 Task: Sort the products in the category "Chicken Salad" by unit price (high first).
Action: Mouse moved to (28, 164)
Screenshot: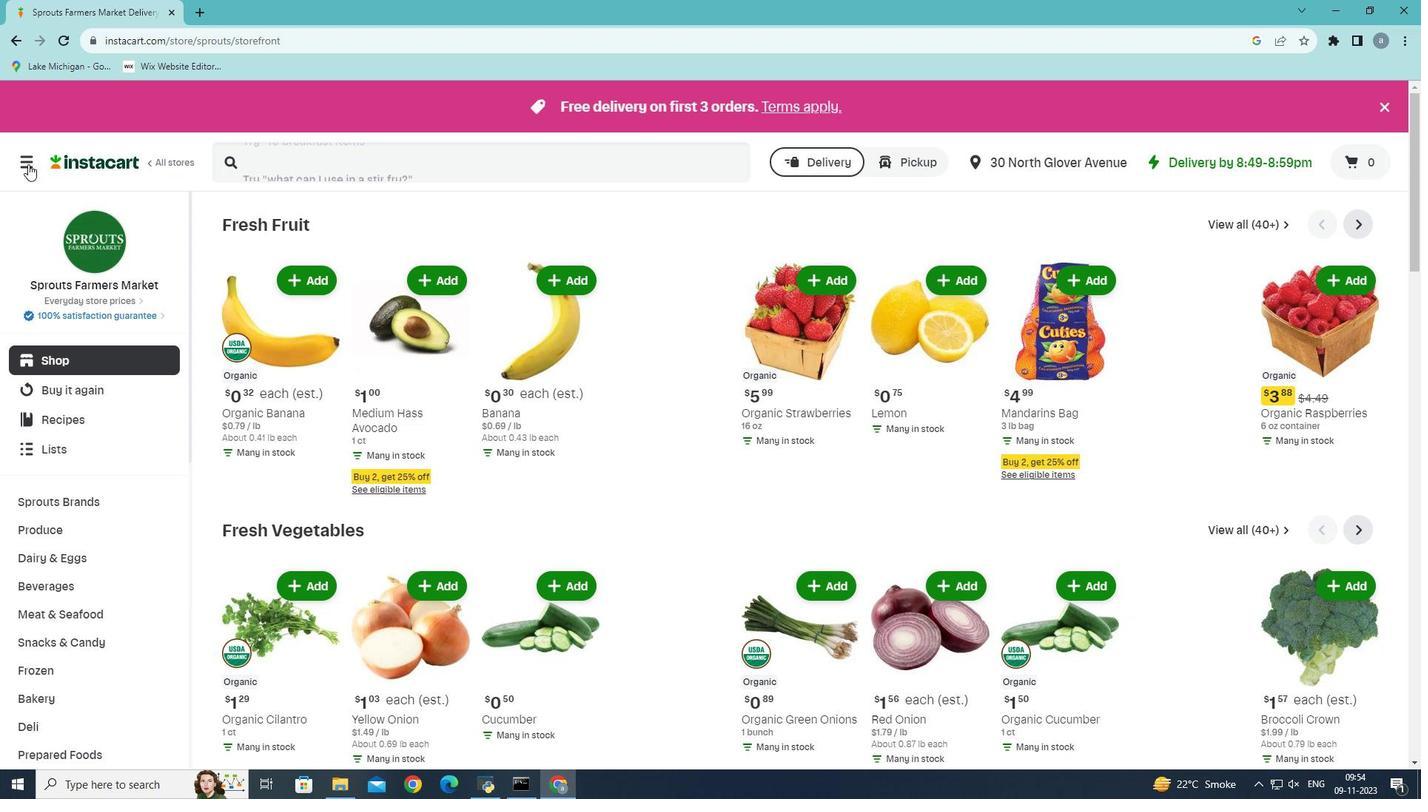 
Action: Mouse pressed left at (28, 164)
Screenshot: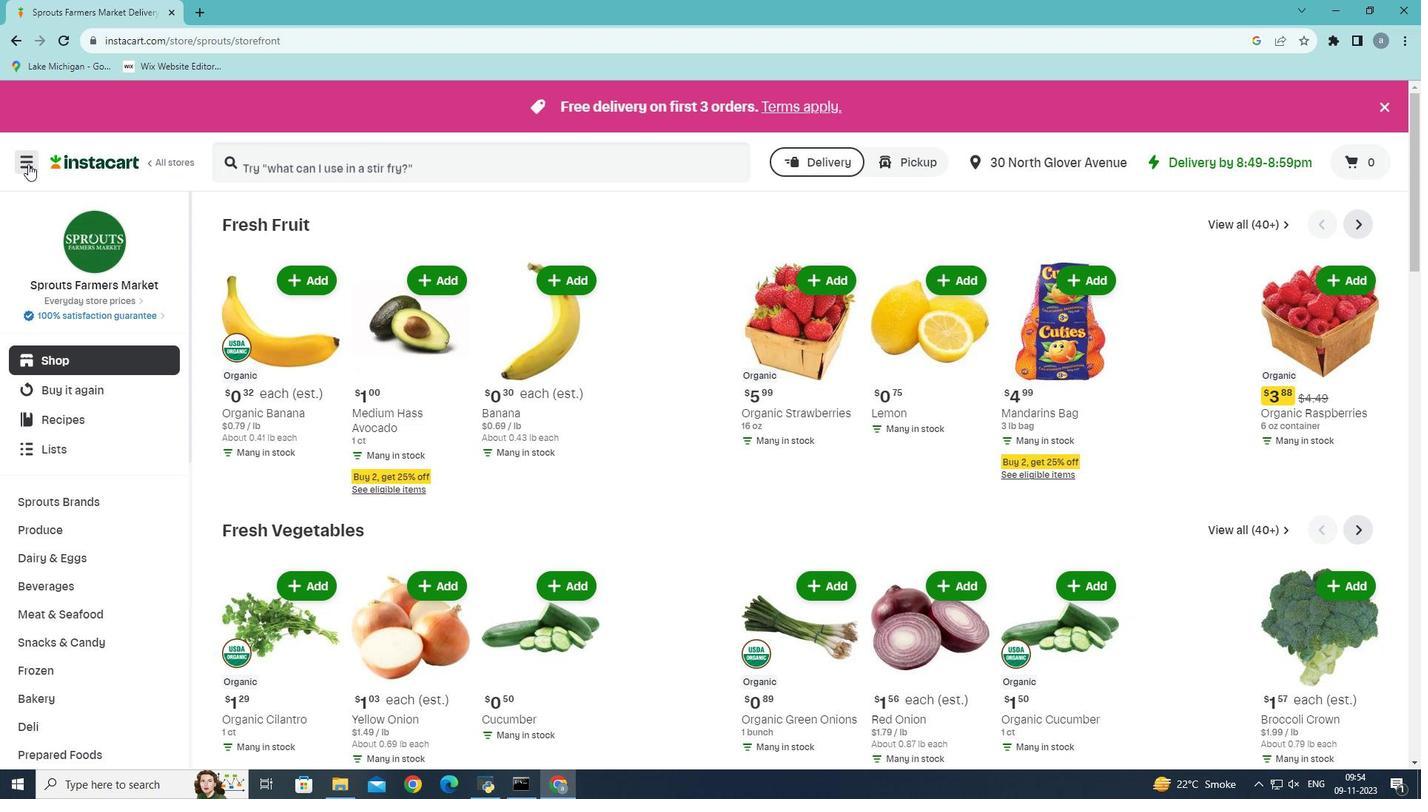 
Action: Mouse moved to (84, 416)
Screenshot: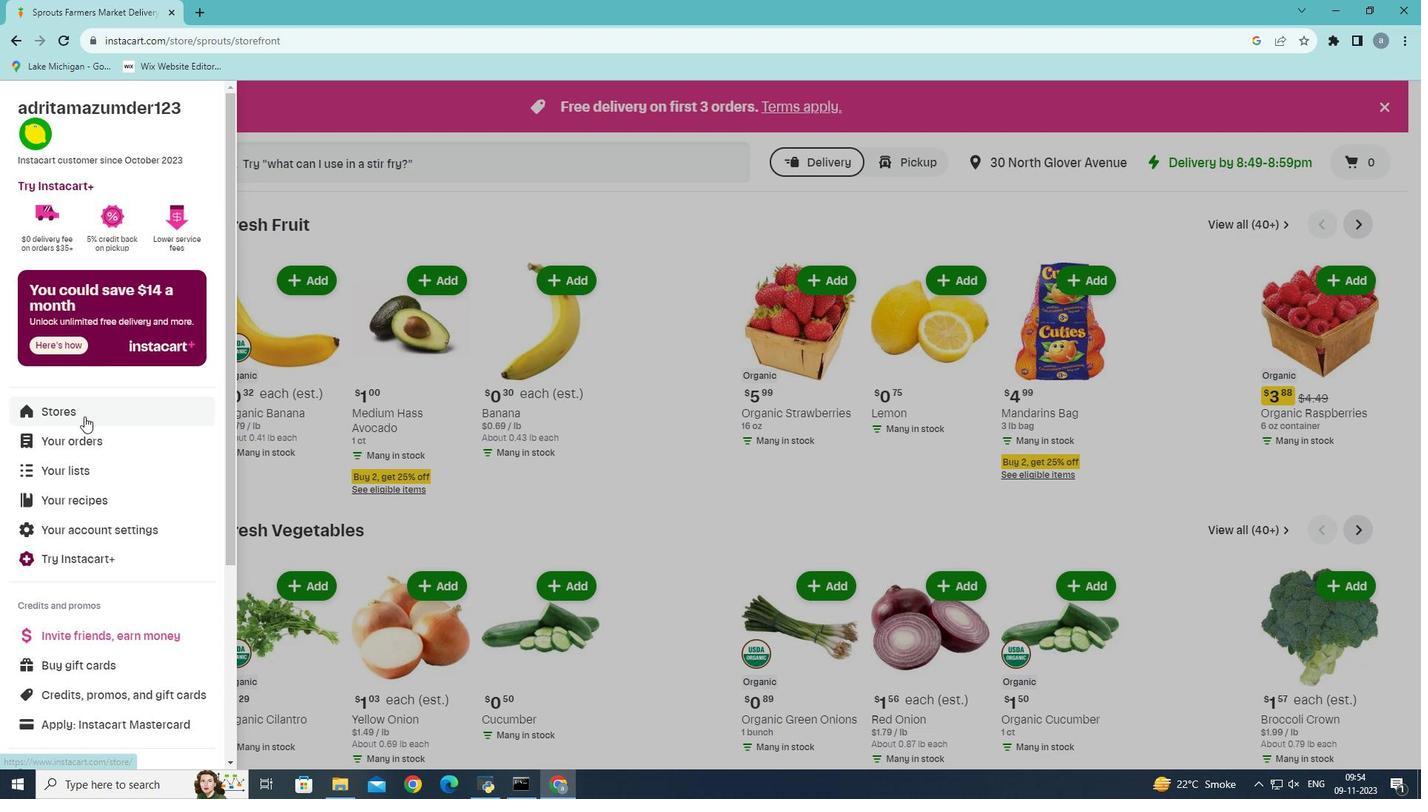 
Action: Mouse pressed left at (84, 416)
Screenshot: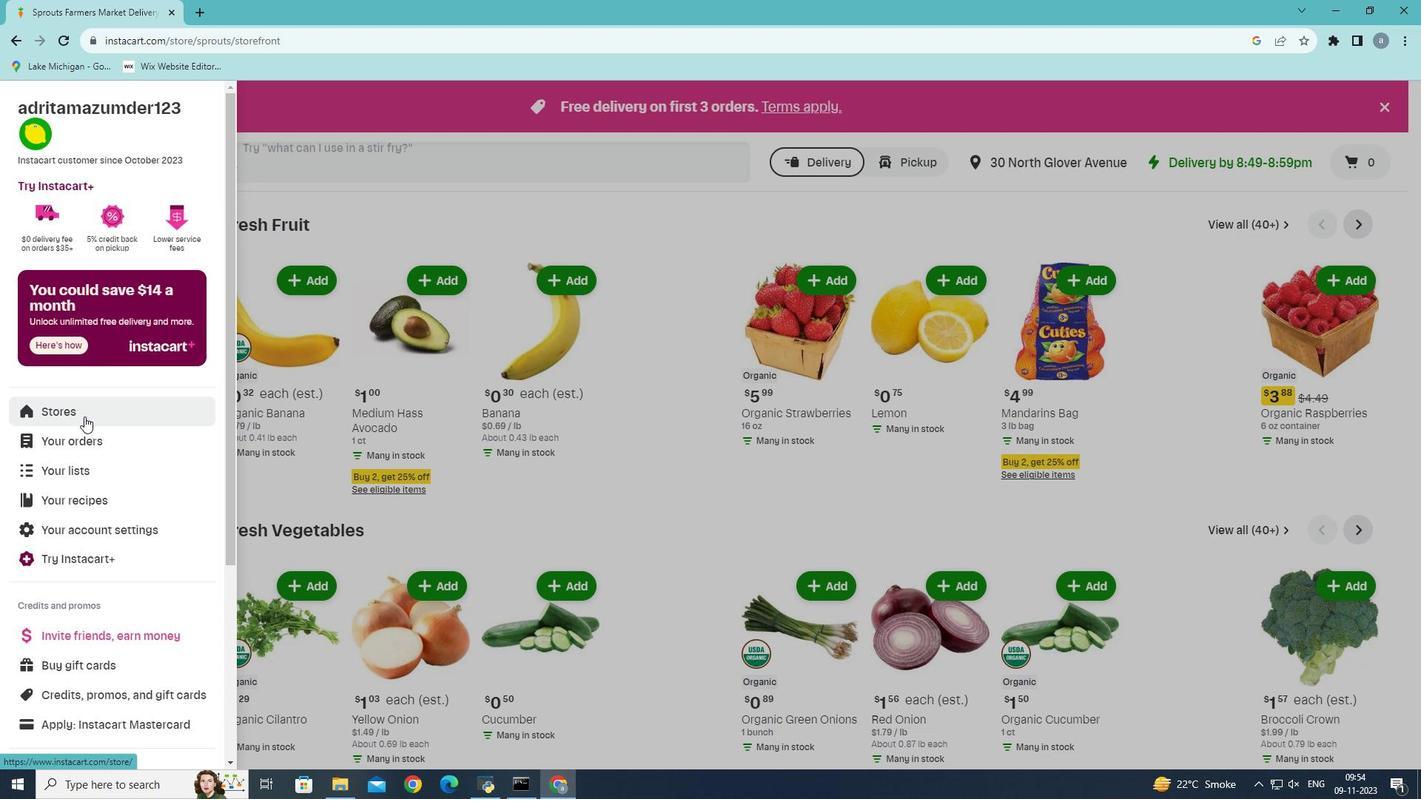 
Action: Mouse moved to (354, 159)
Screenshot: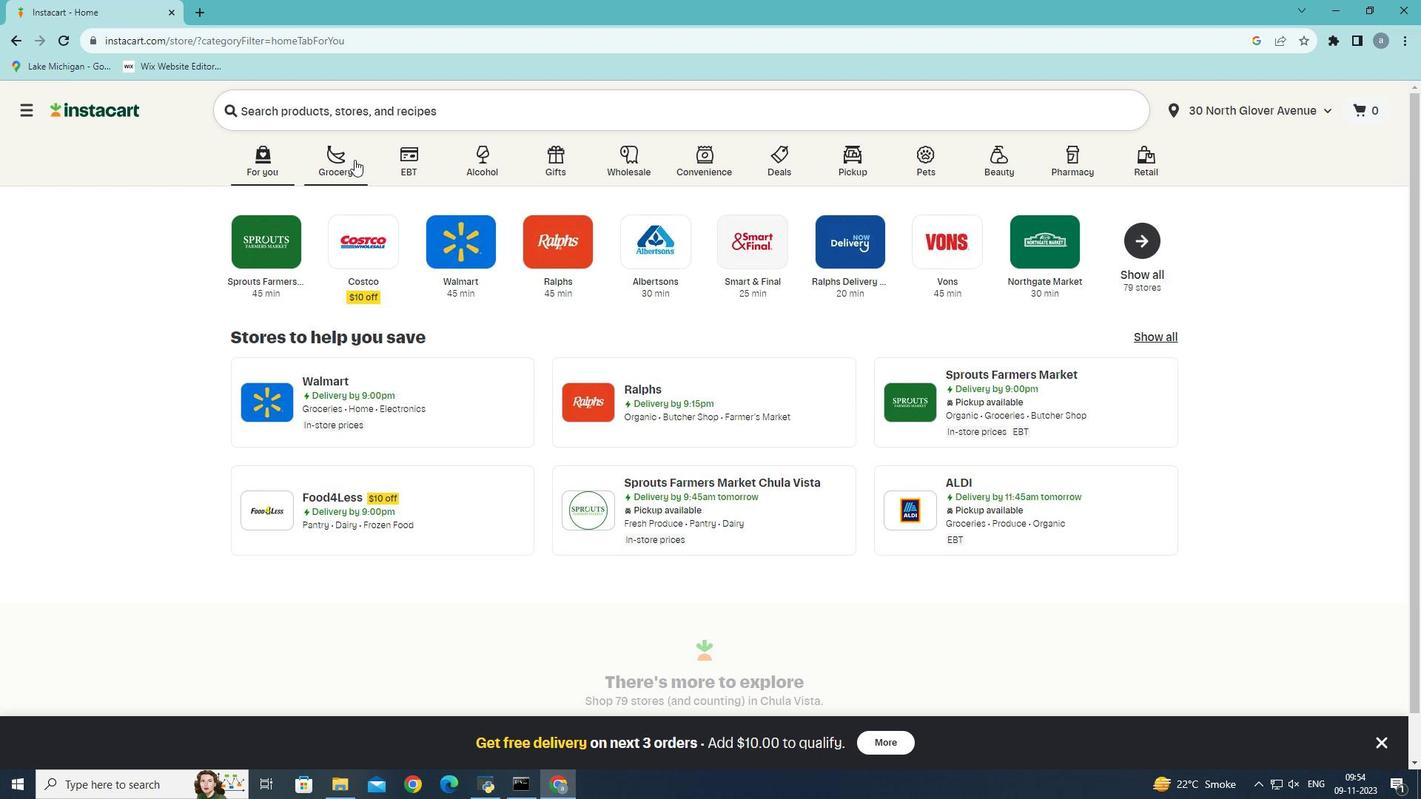 
Action: Mouse pressed left at (354, 159)
Screenshot: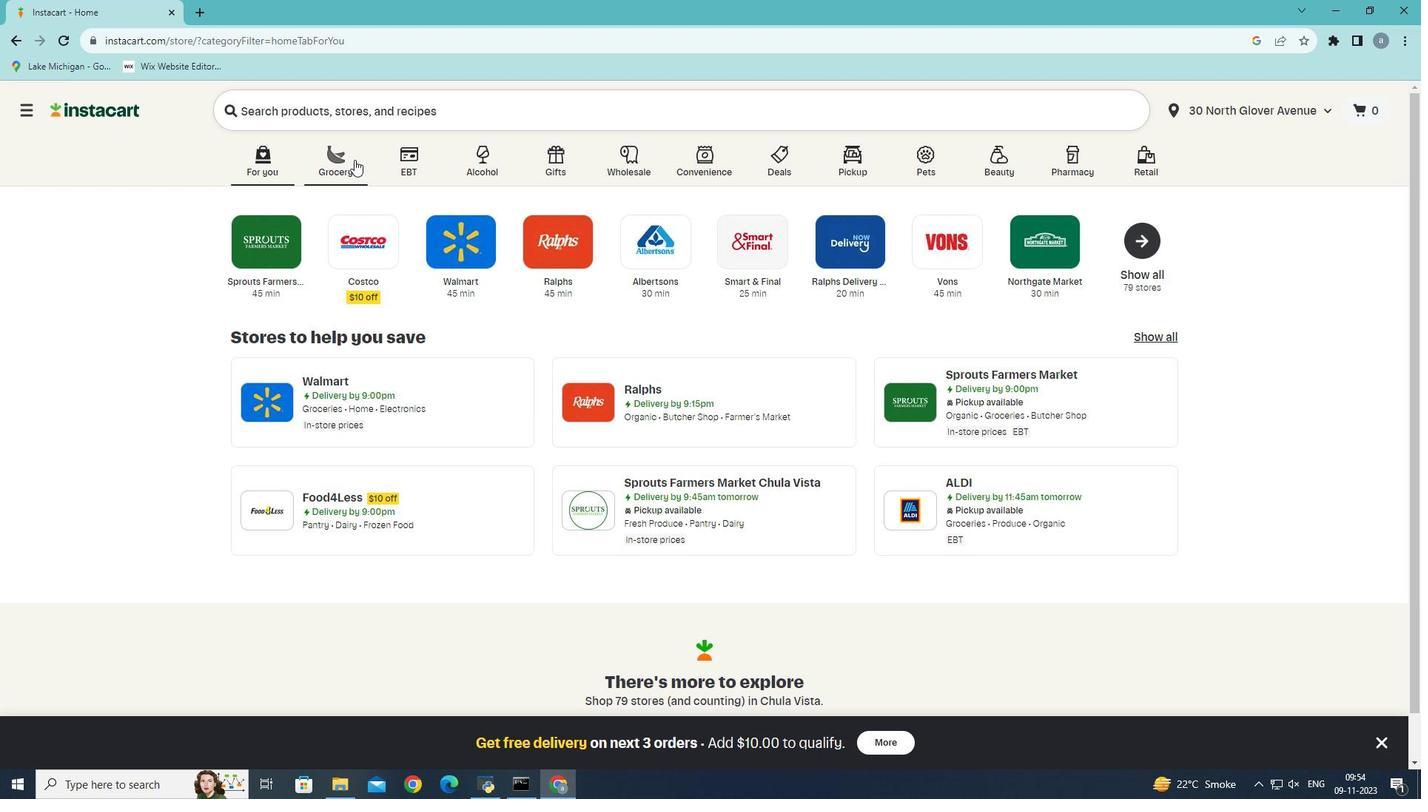 
Action: Mouse moved to (350, 424)
Screenshot: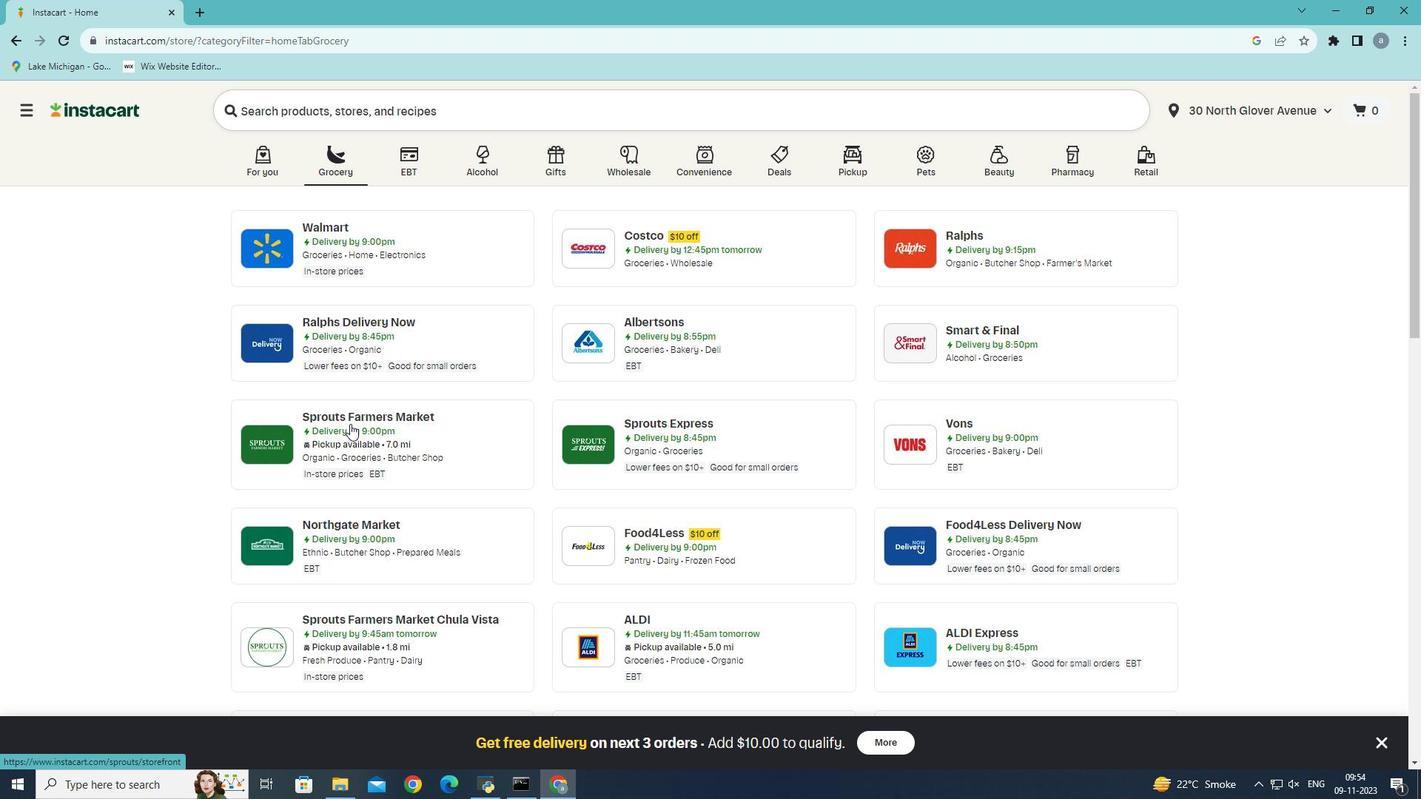 
Action: Mouse pressed left at (350, 424)
Screenshot: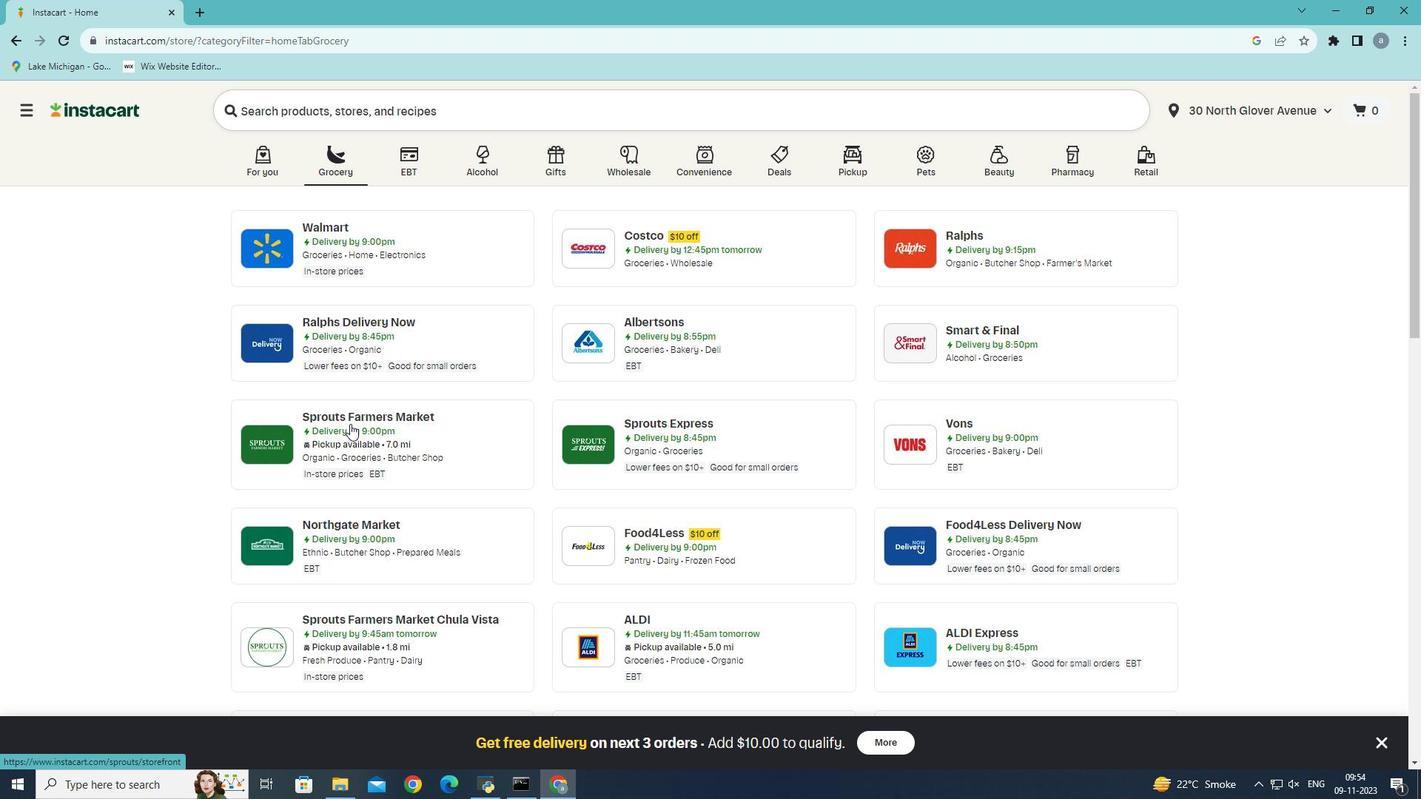 
Action: Mouse moved to (112, 707)
Screenshot: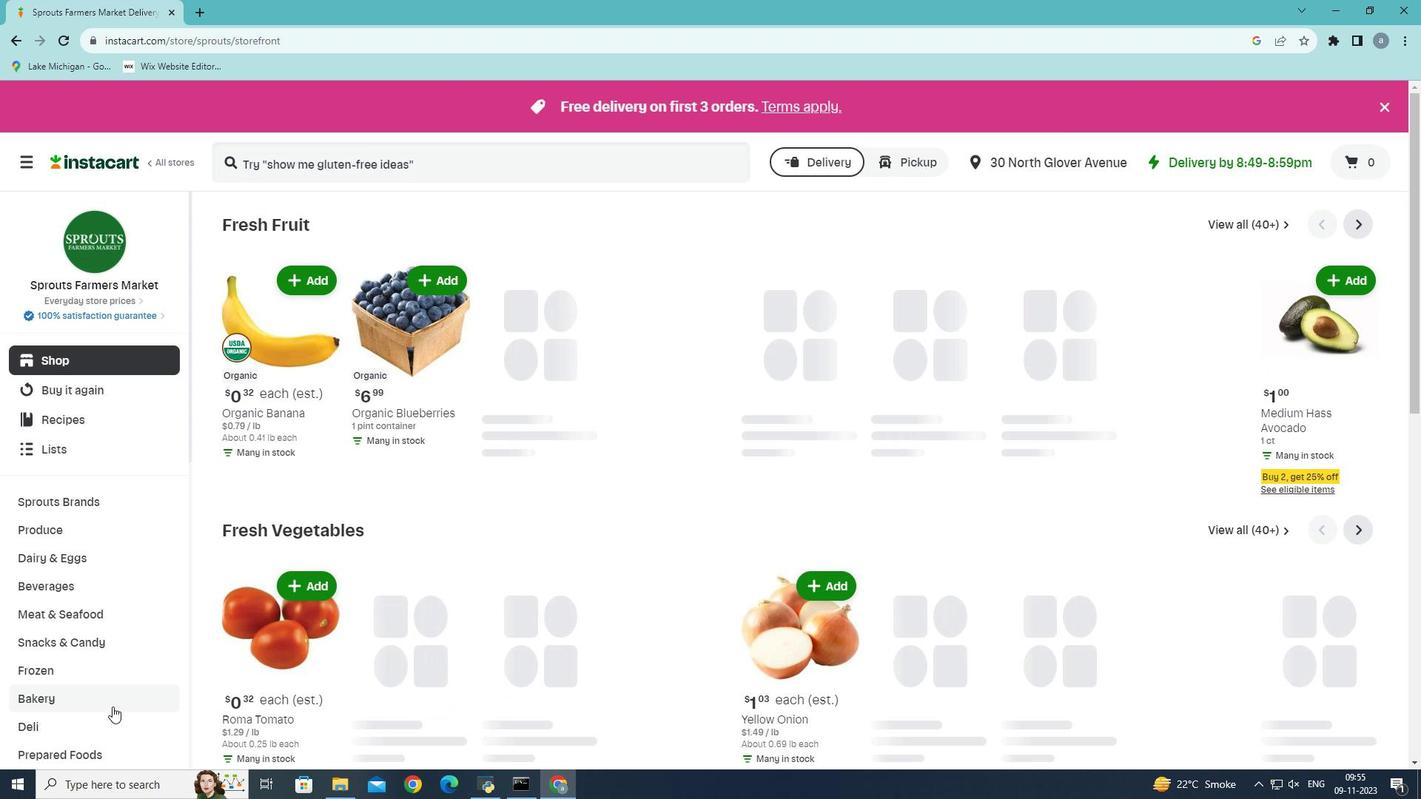 
Action: Mouse scrolled (112, 706) with delta (0, 0)
Screenshot: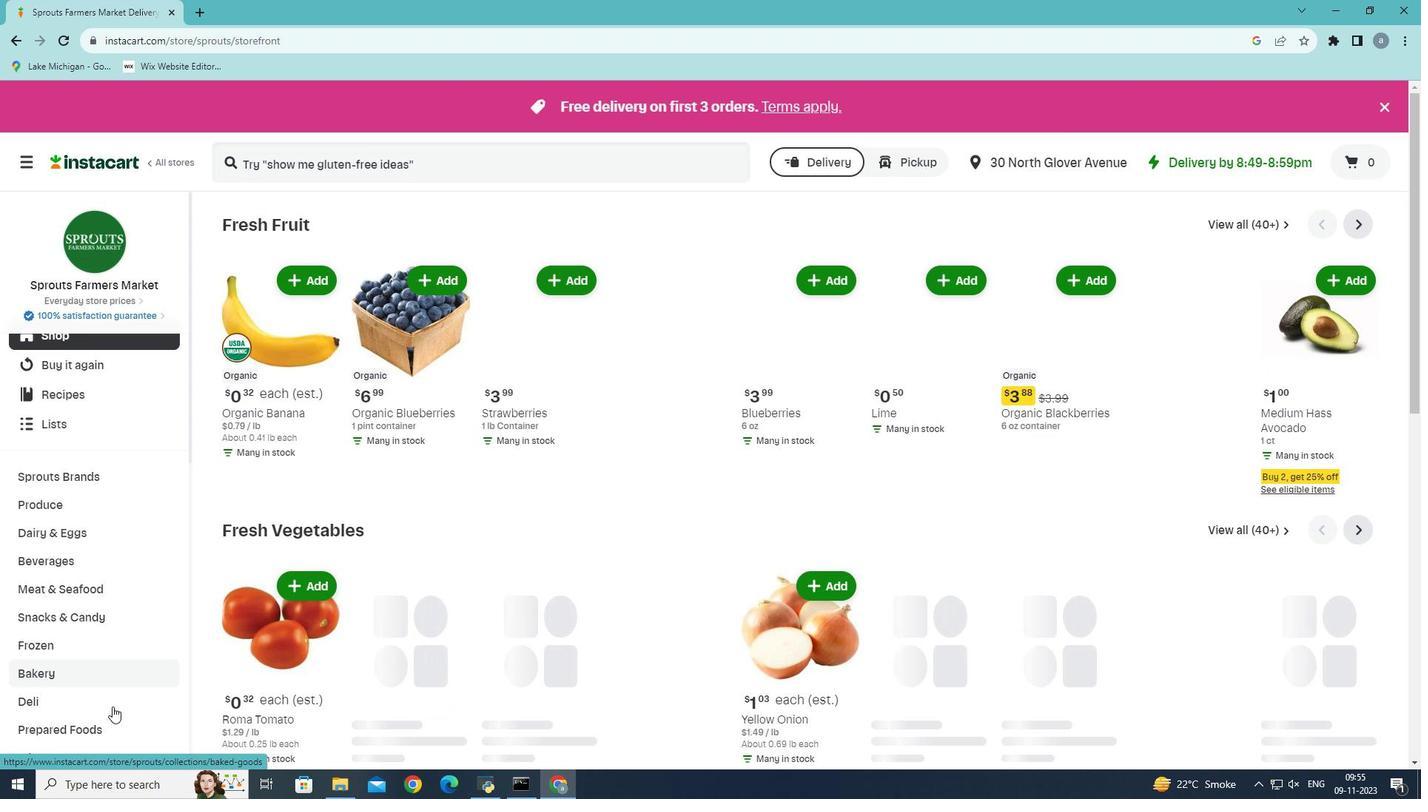 
Action: Mouse moved to (92, 690)
Screenshot: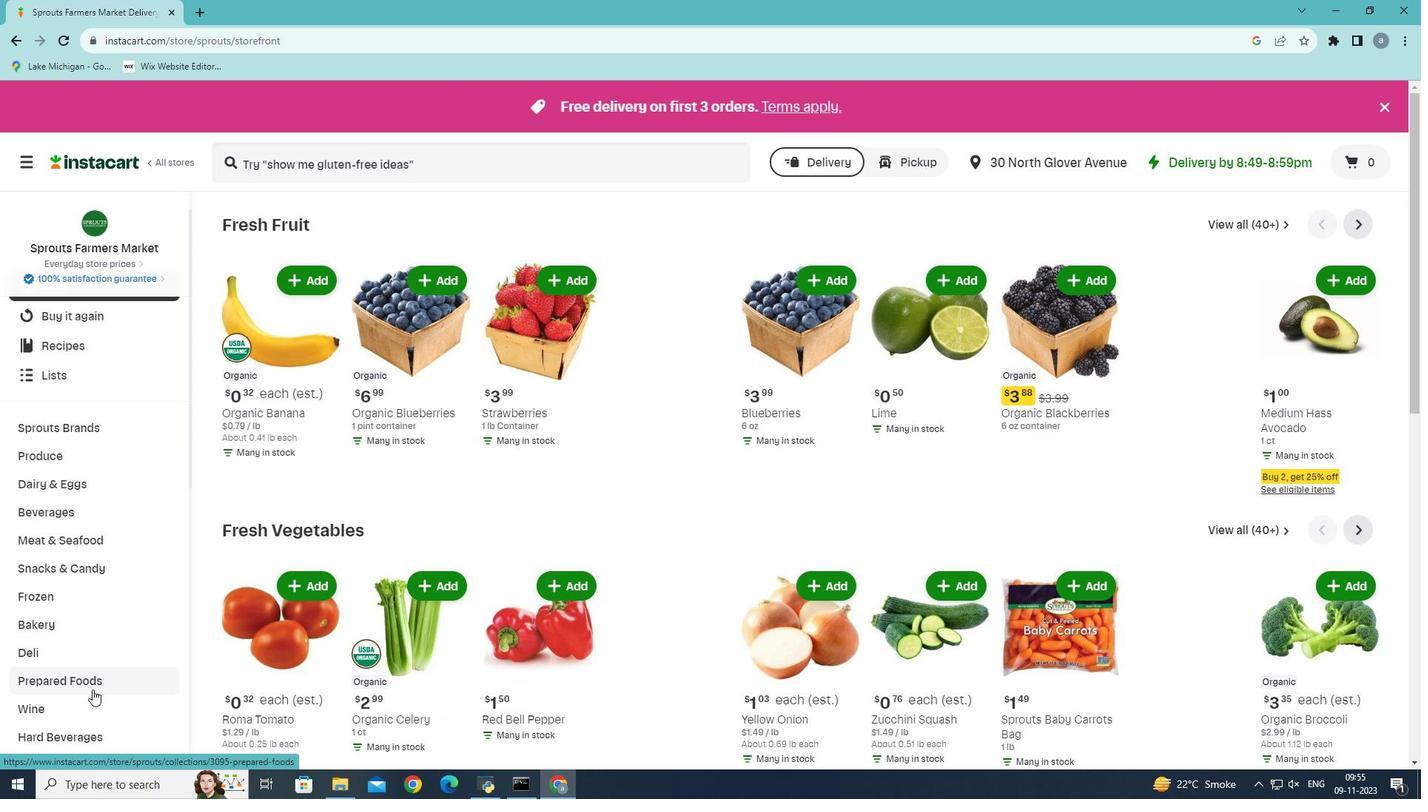 
Action: Mouse pressed left at (92, 690)
Screenshot: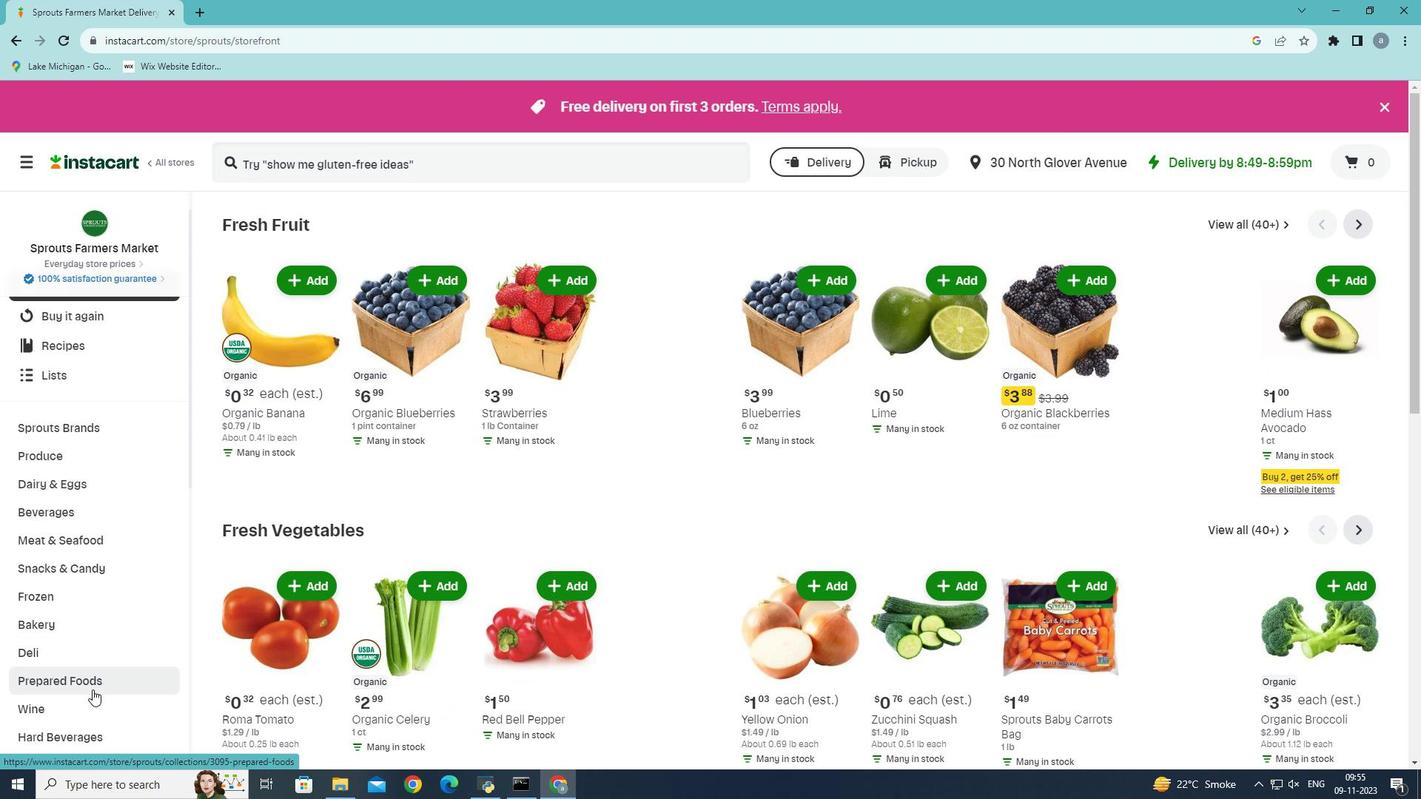 
Action: Mouse moved to (789, 256)
Screenshot: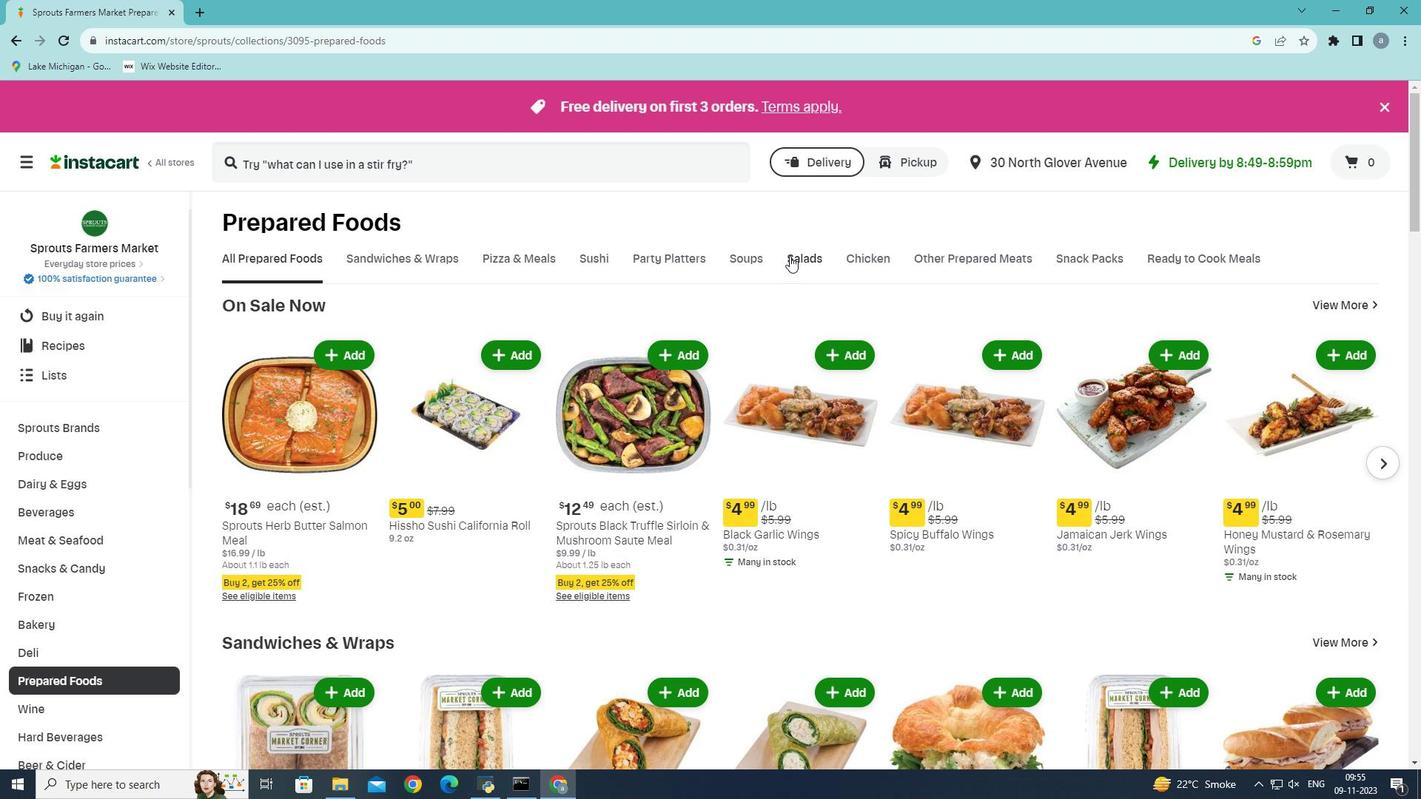 
Action: Mouse pressed left at (789, 256)
Screenshot: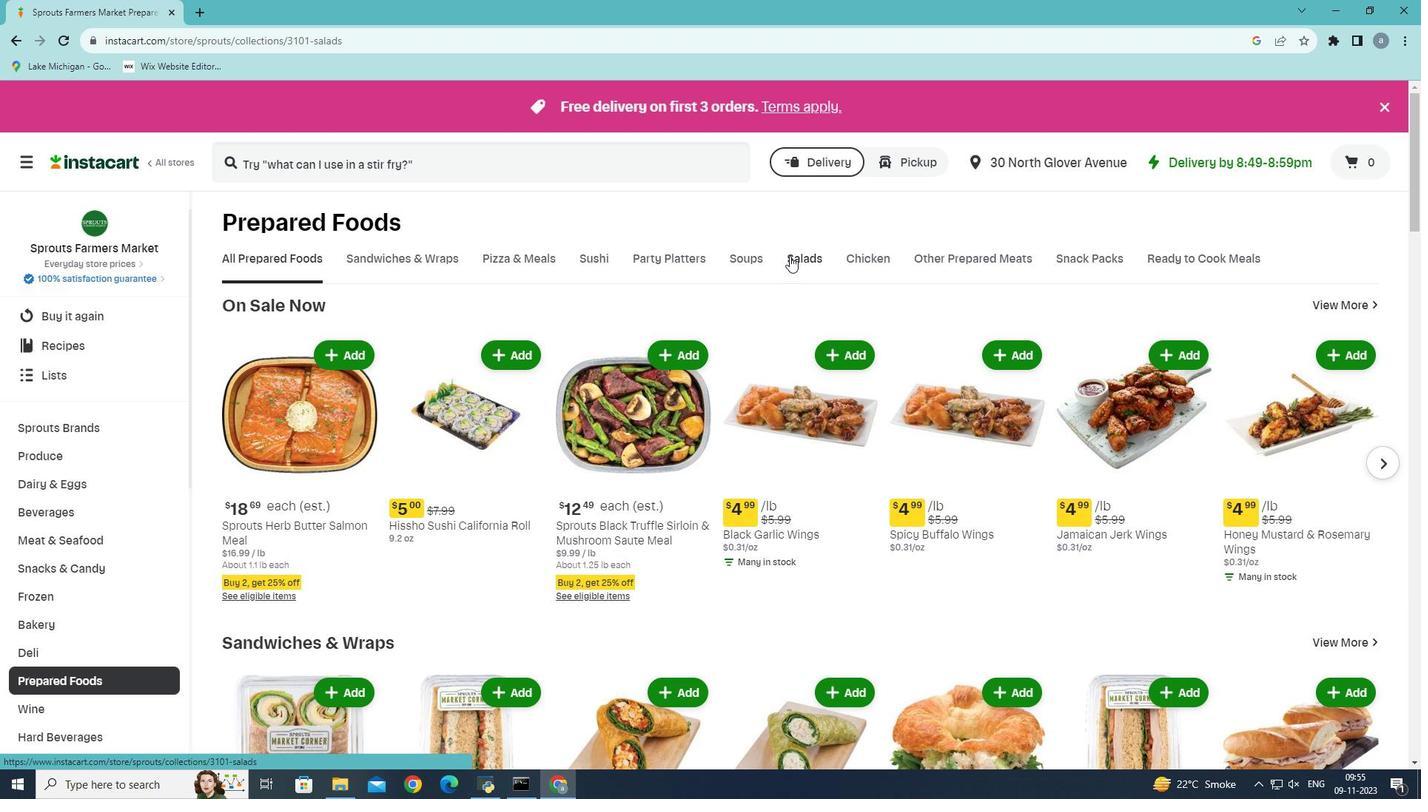 
Action: Mouse moved to (736, 332)
Screenshot: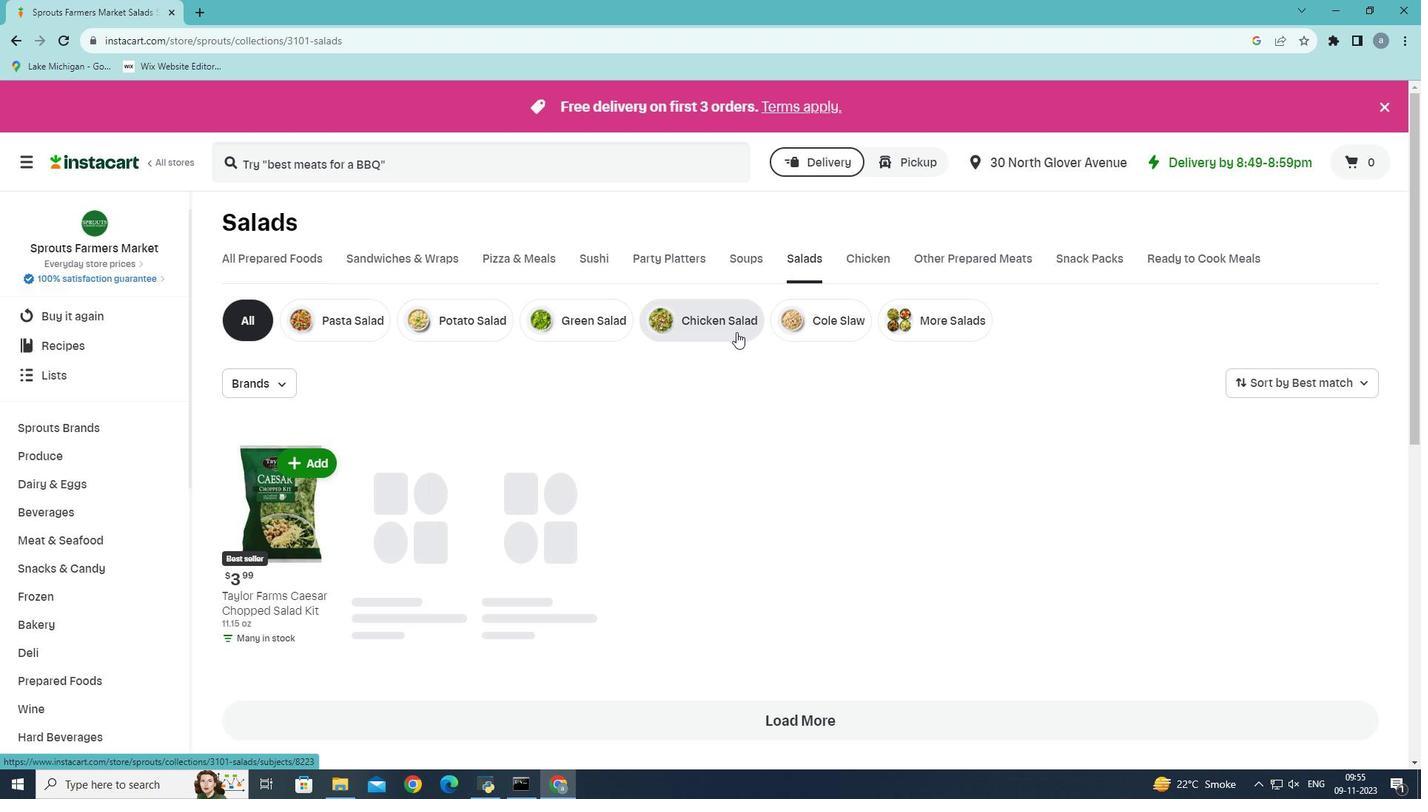 
Action: Mouse pressed left at (736, 332)
Screenshot: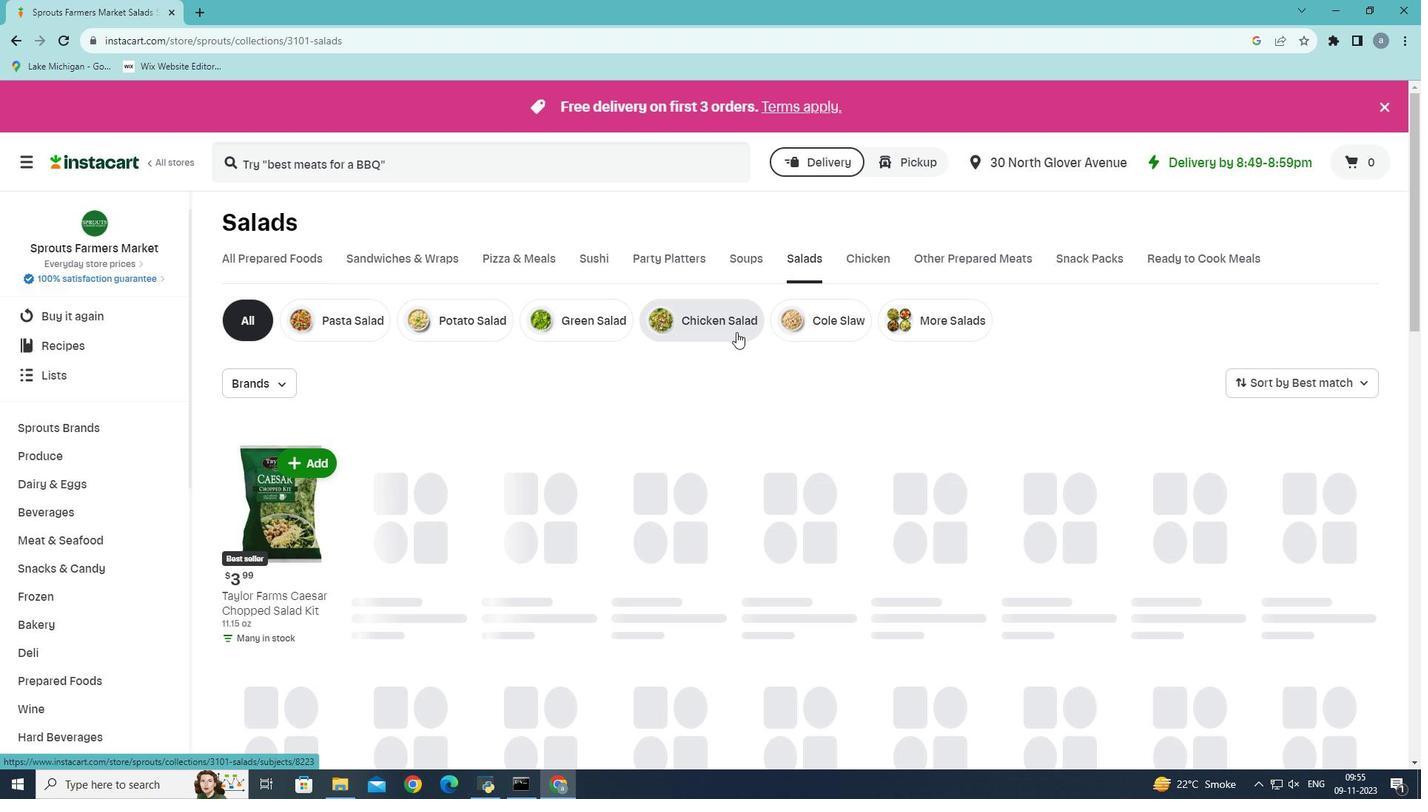 
Action: Mouse moved to (1304, 379)
Screenshot: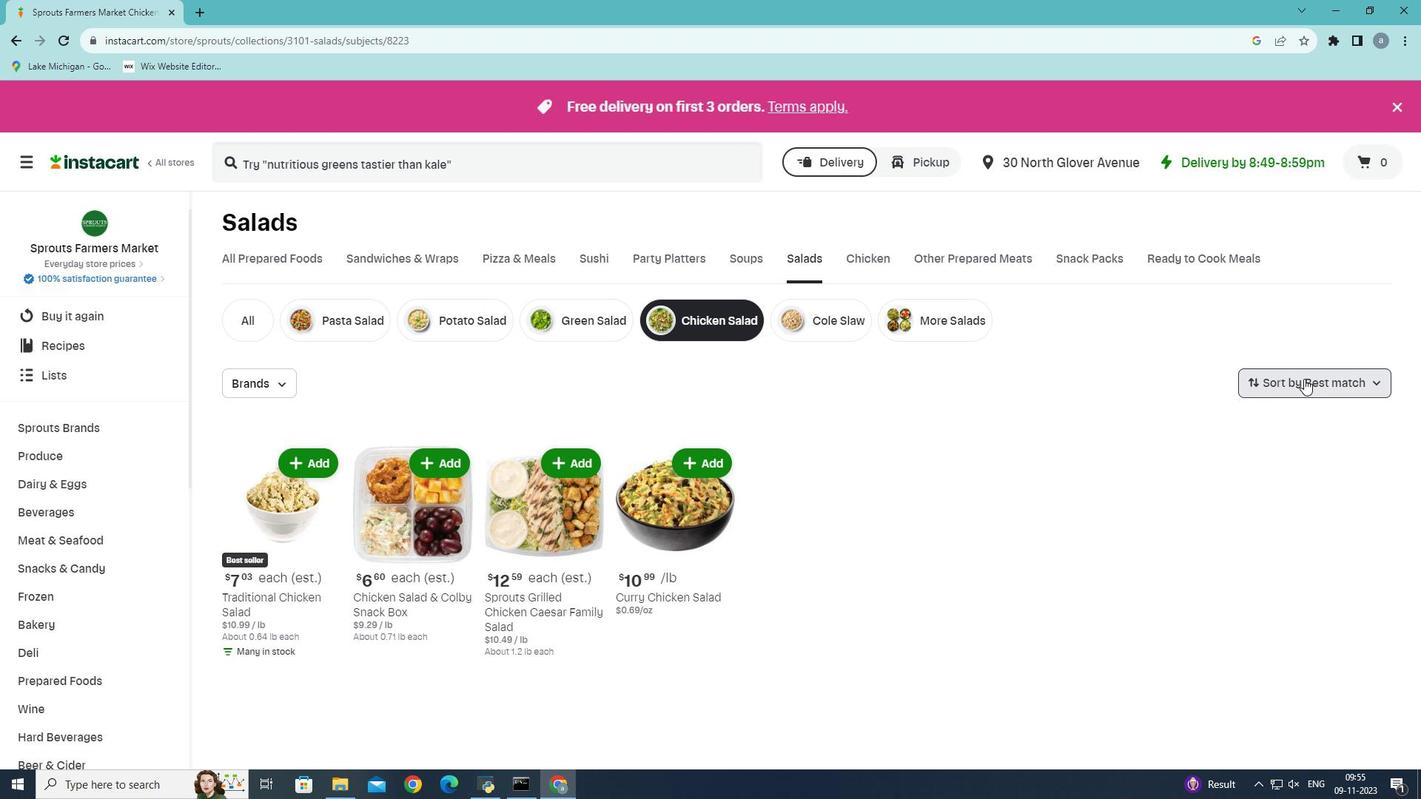 
Action: Mouse pressed left at (1304, 379)
Screenshot: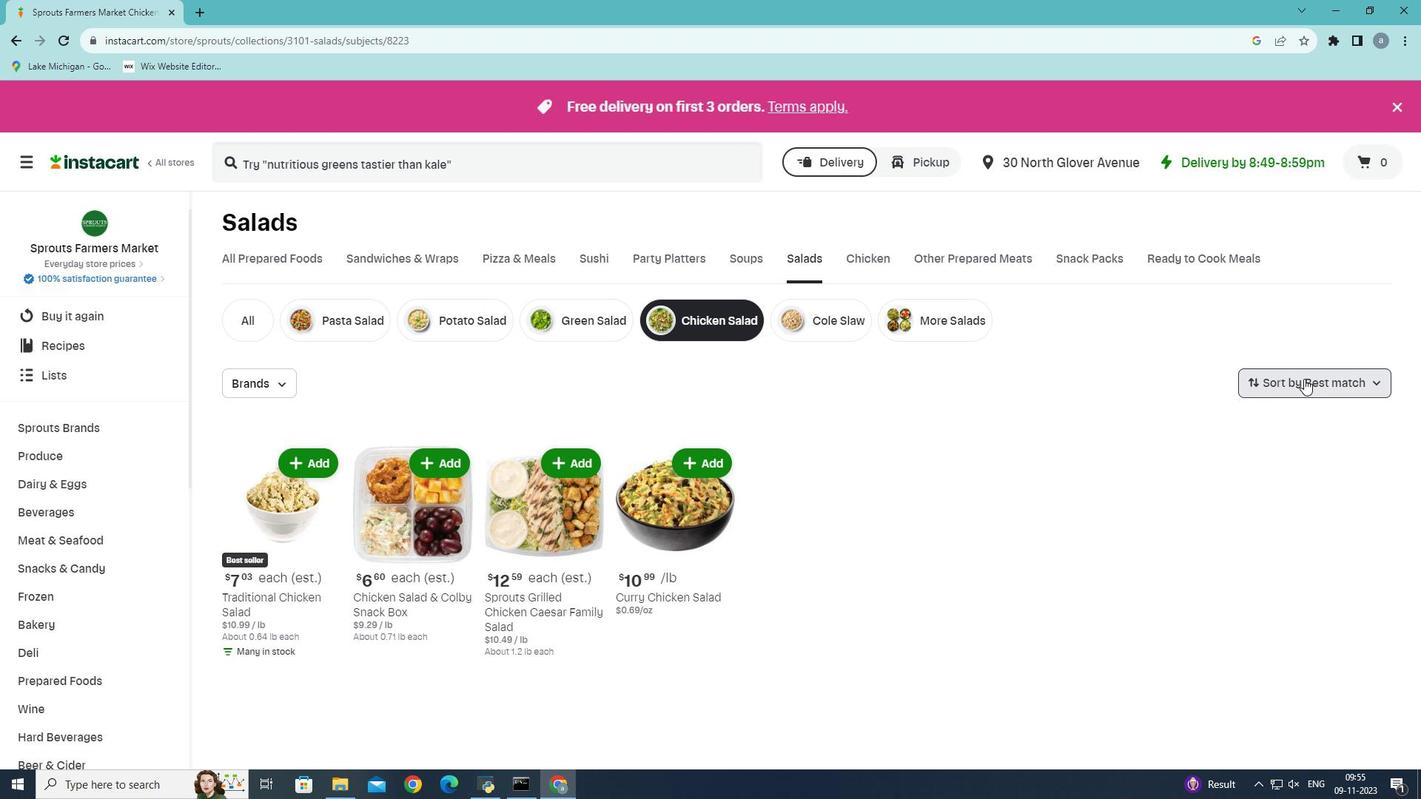 
Action: Mouse moved to (1303, 565)
Screenshot: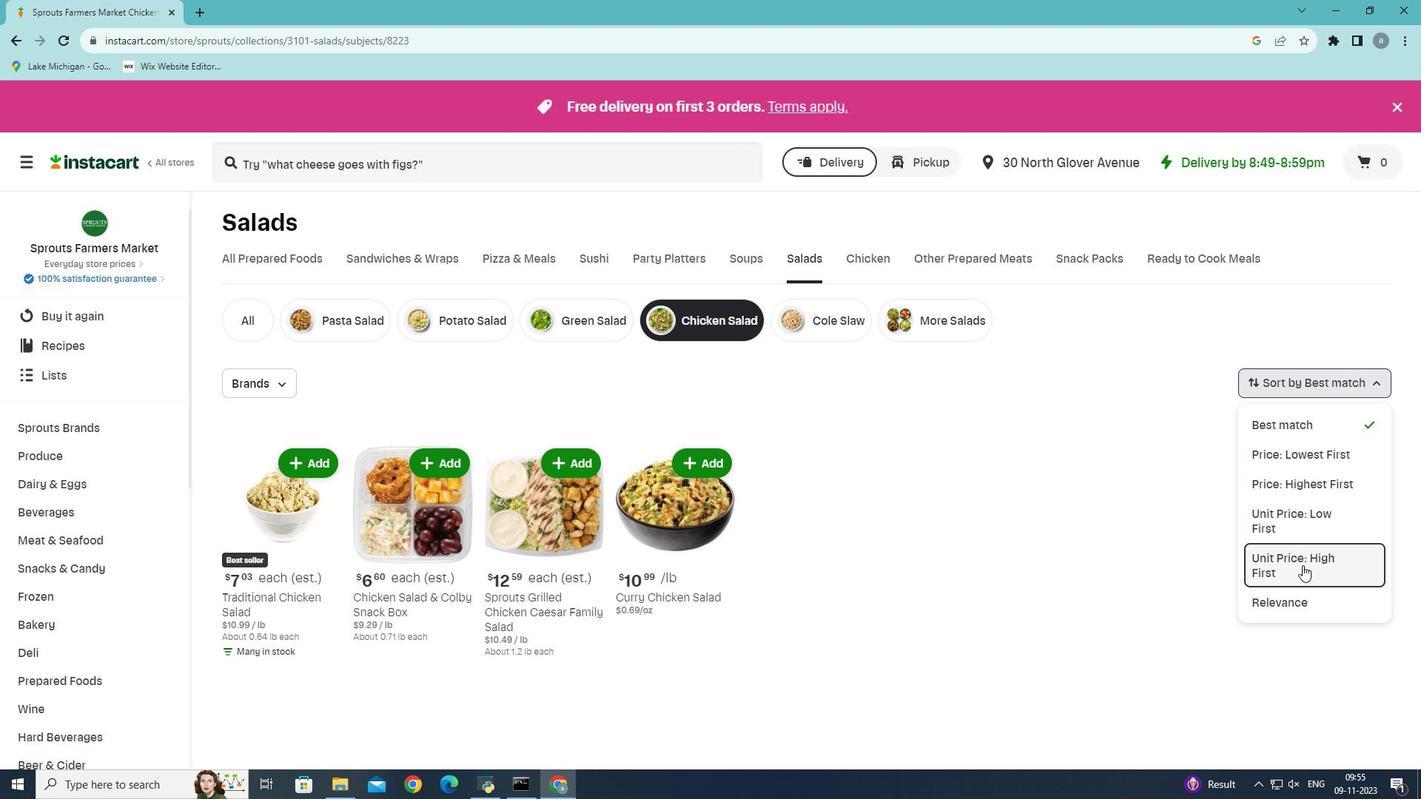 
Action: Mouse pressed left at (1303, 565)
Screenshot: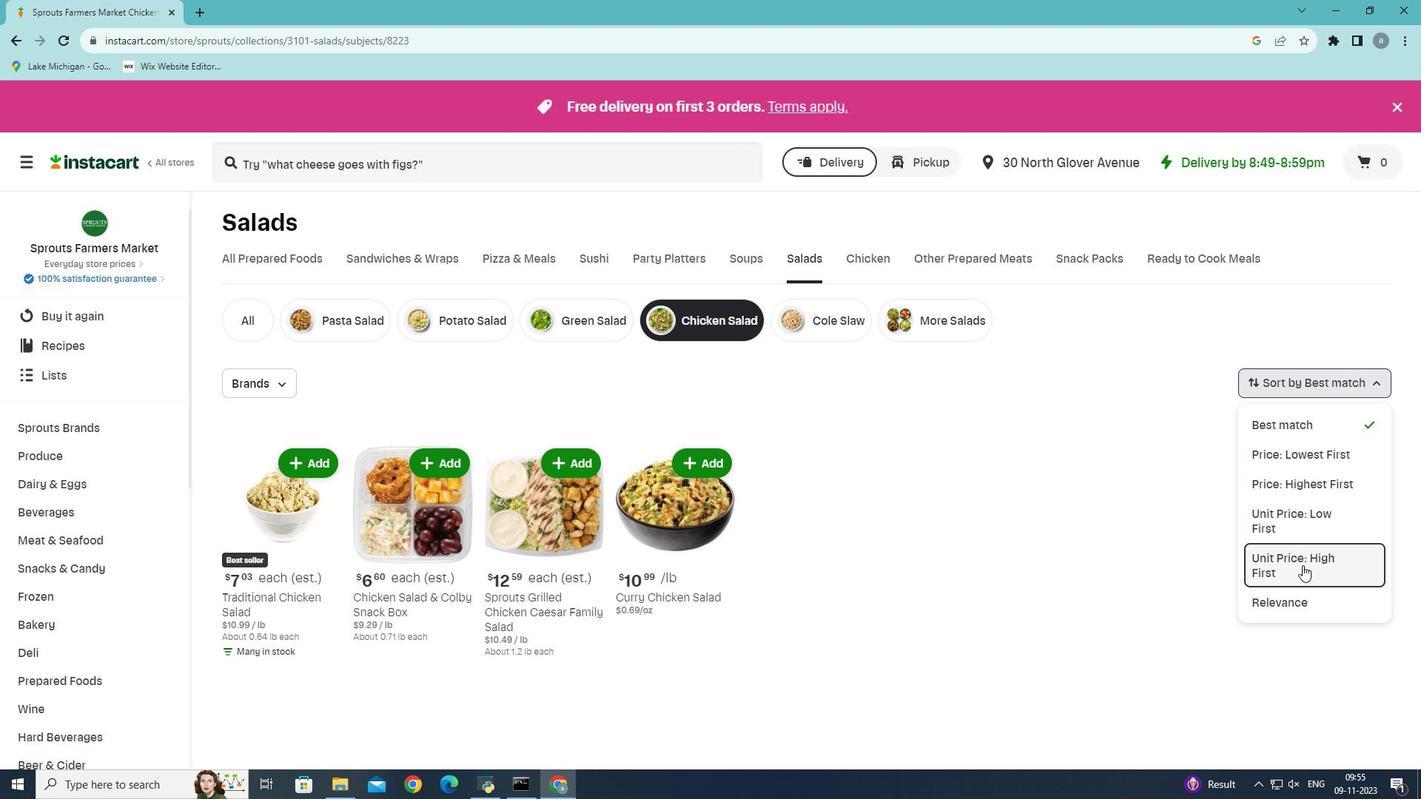 
Action: Mouse moved to (1251, 552)
Screenshot: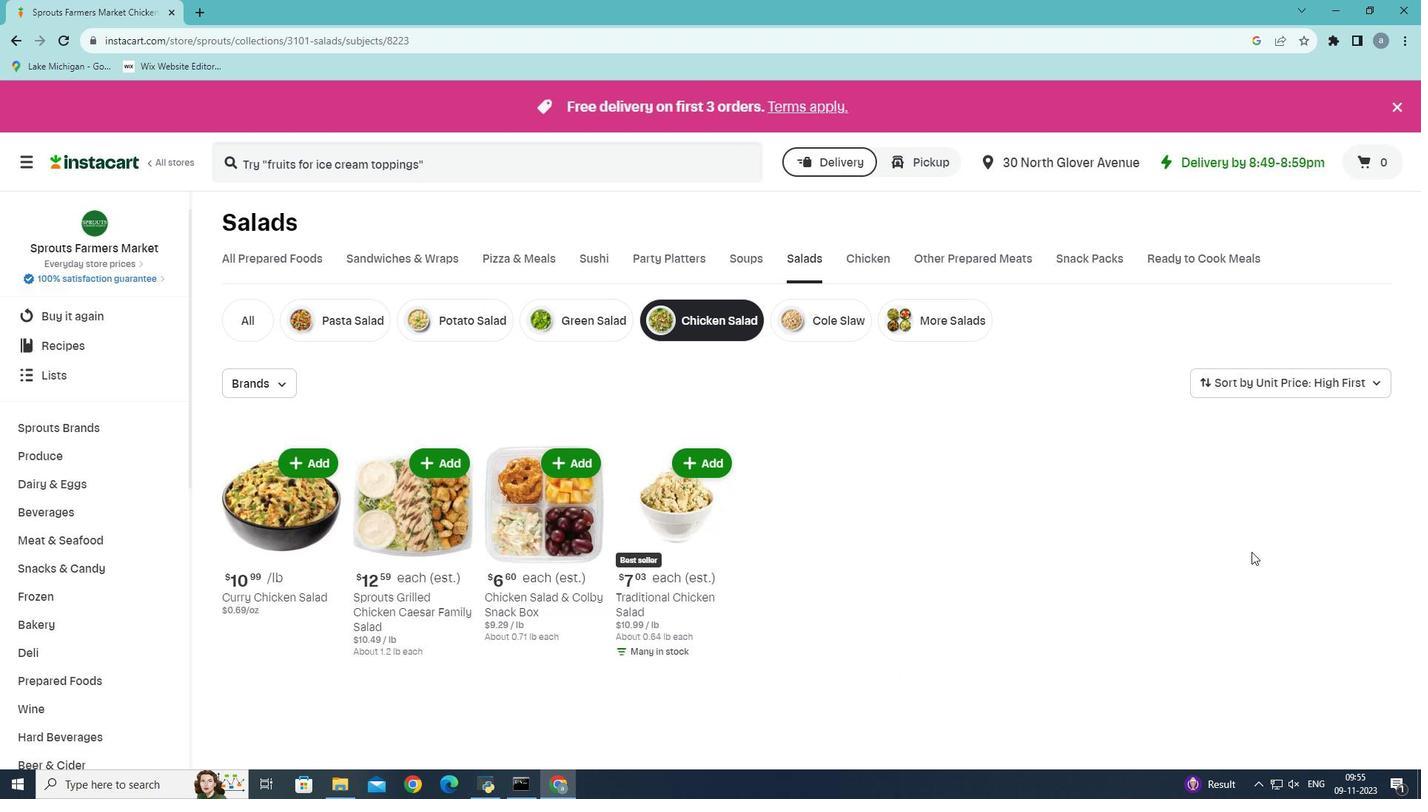 
